 Task: Add Cover Blue to Card Card0026 in Board Board0022 in Workspace Development in Trello
Action: Mouse moved to (414, 474)
Screenshot: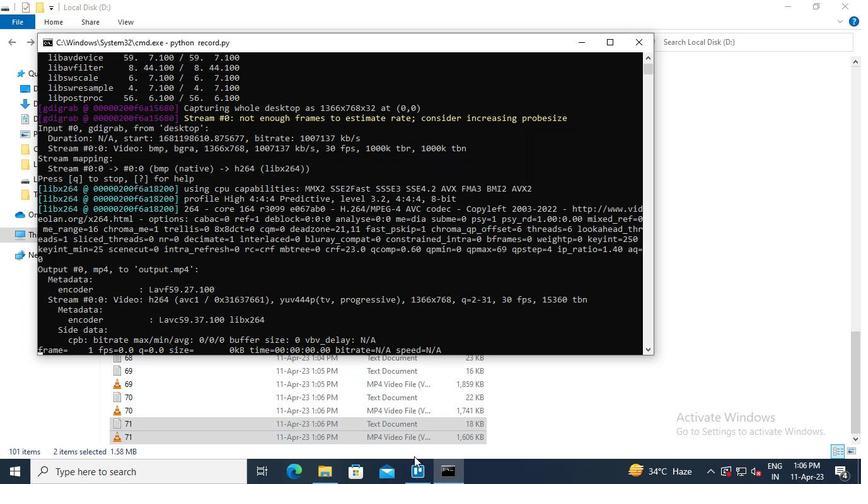 
Action: Mouse pressed left at (414, 474)
Screenshot: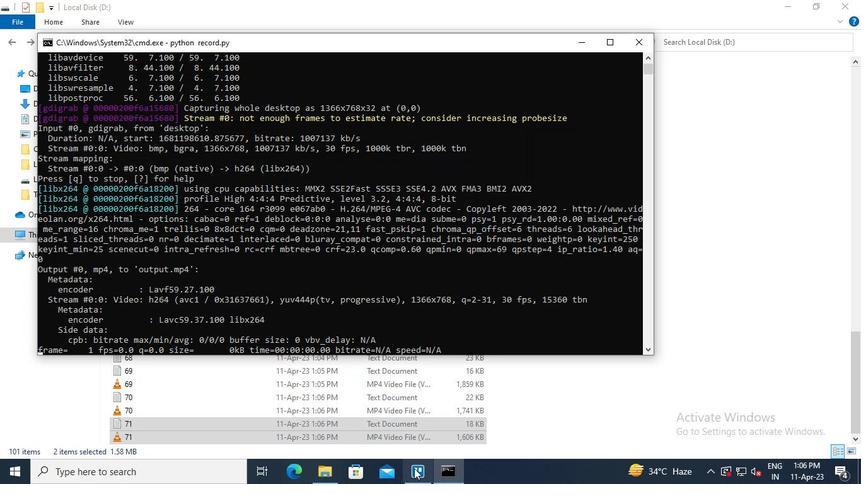 
Action: Mouse moved to (219, 208)
Screenshot: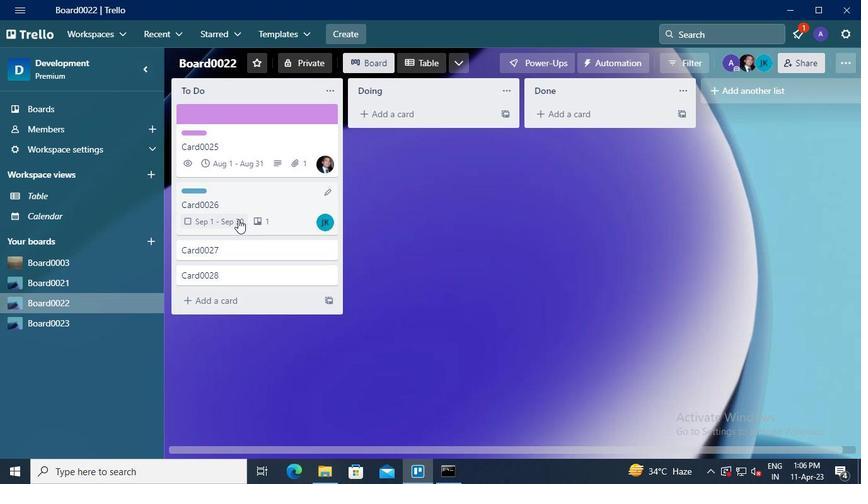 
Action: Mouse pressed left at (219, 208)
Screenshot: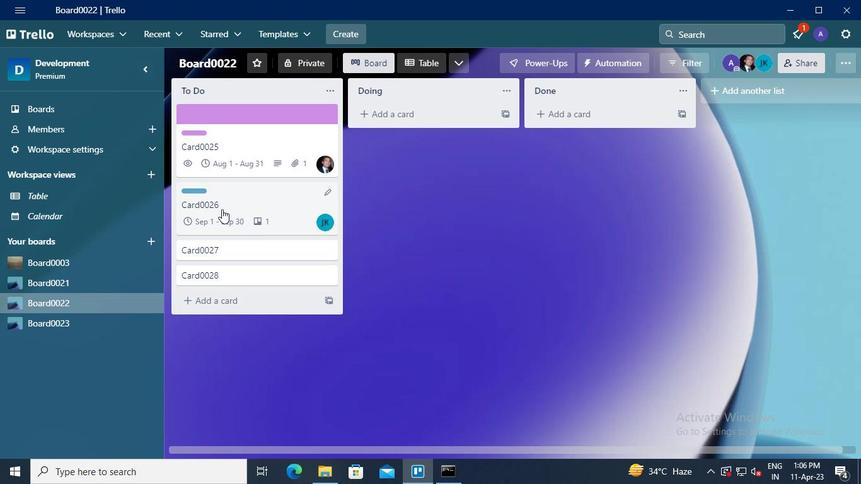 
Action: Mouse moved to (586, 313)
Screenshot: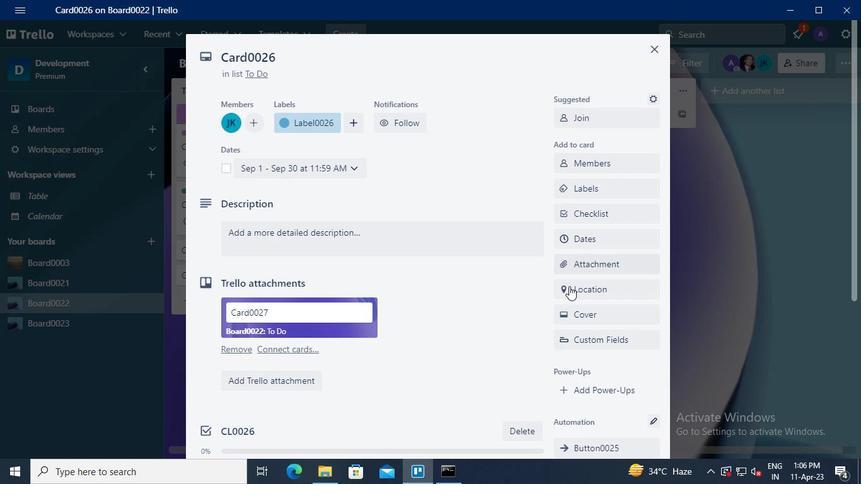 
Action: Mouse pressed left at (586, 313)
Screenshot: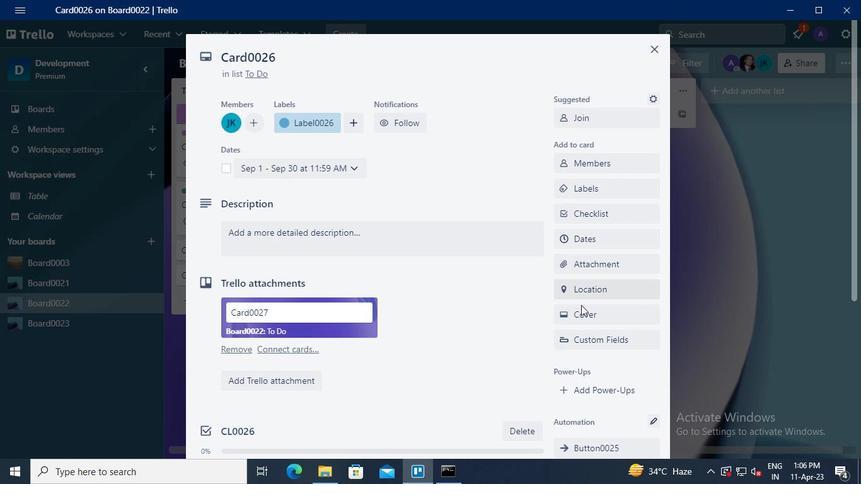 
Action: Mouse moved to (573, 235)
Screenshot: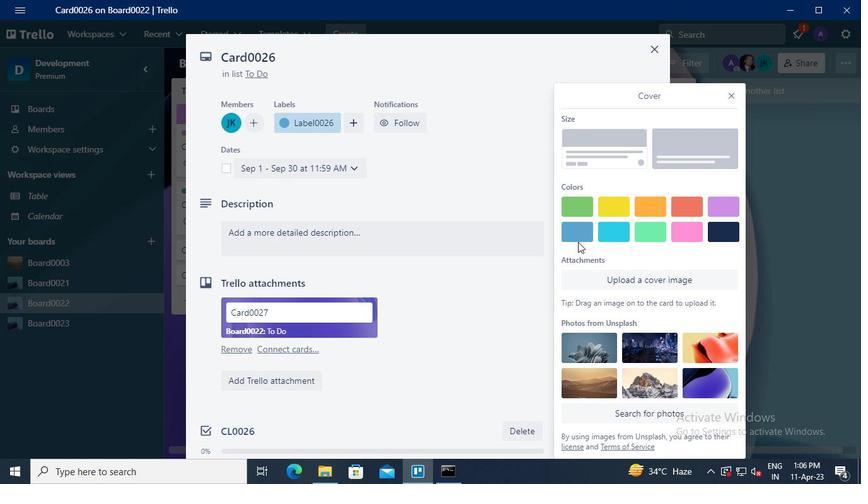 
Action: Mouse pressed left at (573, 235)
Screenshot: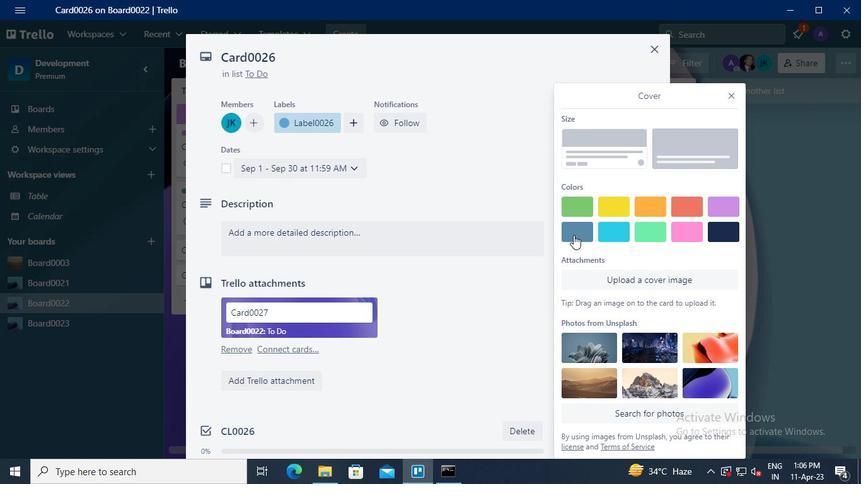 
Action: Mouse moved to (731, 74)
Screenshot: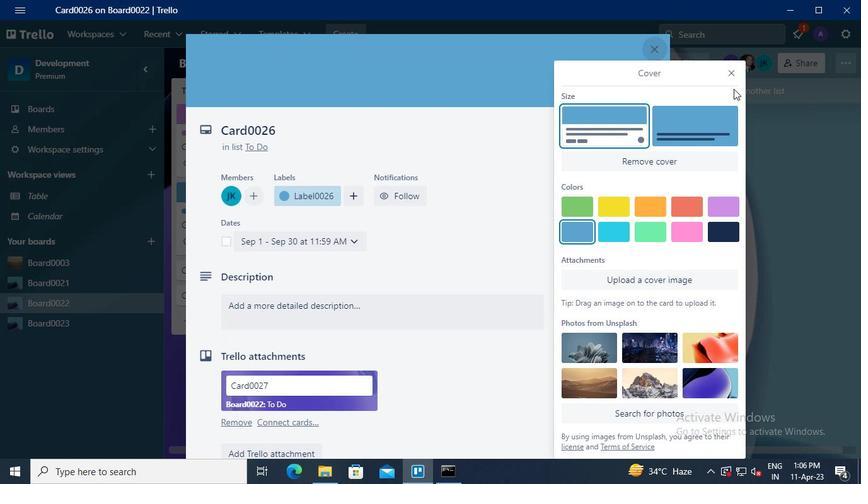 
Action: Mouse pressed left at (731, 74)
Screenshot: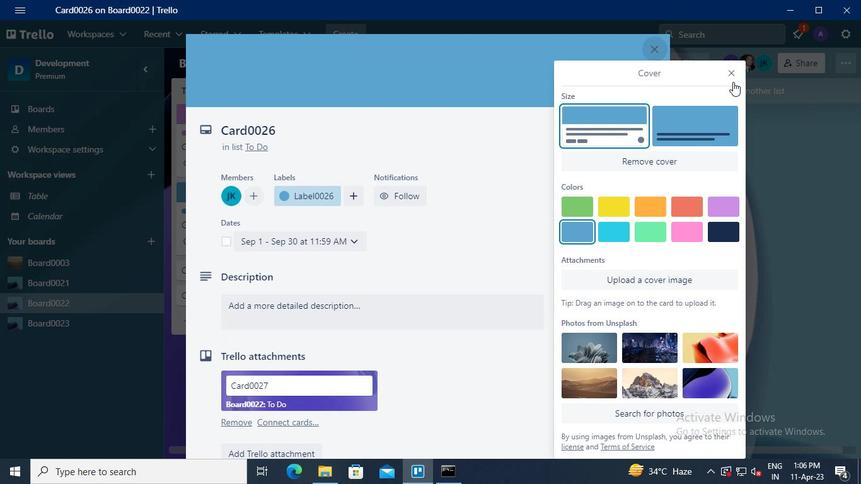 
Action: Mouse moved to (458, 470)
Screenshot: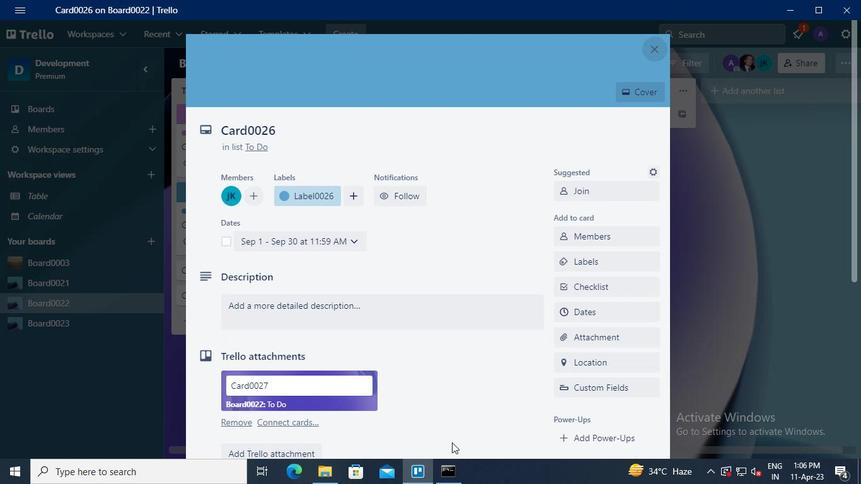 
Action: Mouse pressed left at (458, 470)
Screenshot: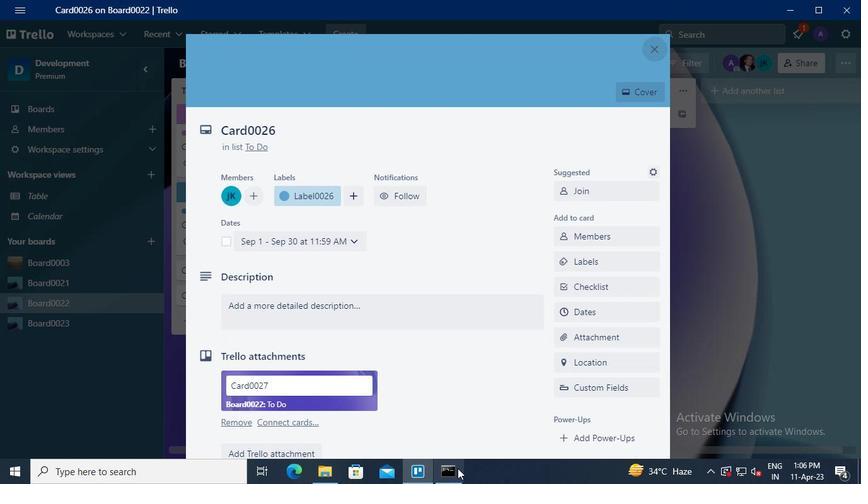 
Action: Mouse moved to (634, 46)
Screenshot: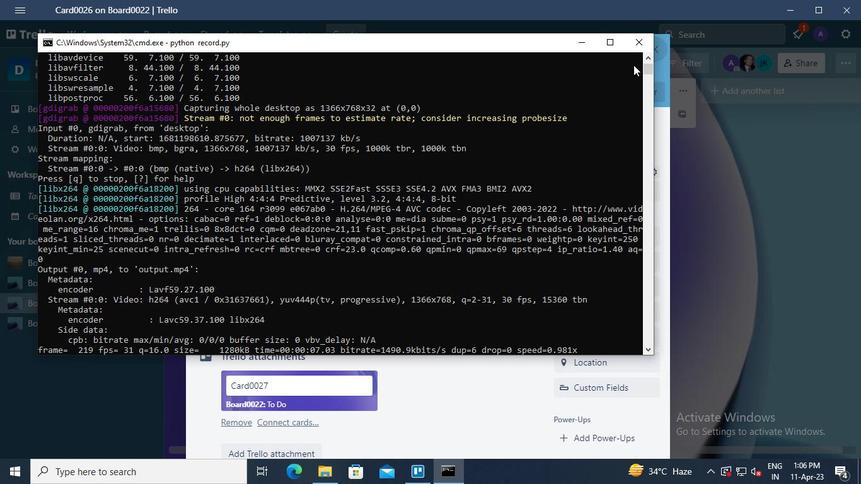 
Action: Mouse pressed left at (634, 46)
Screenshot: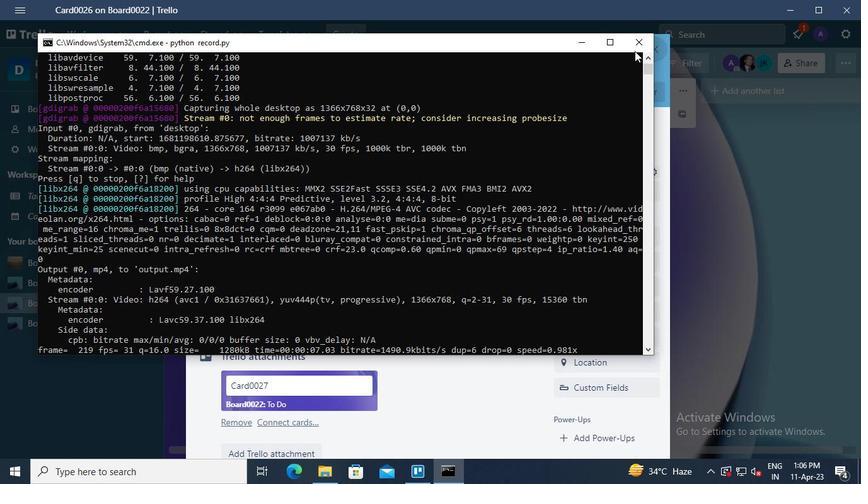 
